 Task: Create a due date automation when advanced on, 2 days before a card is due add fields without custom field "Resume" set to a number greater than 1 and greater or equal to 10 at 11:00 AM.
Action: Mouse moved to (1122, 81)
Screenshot: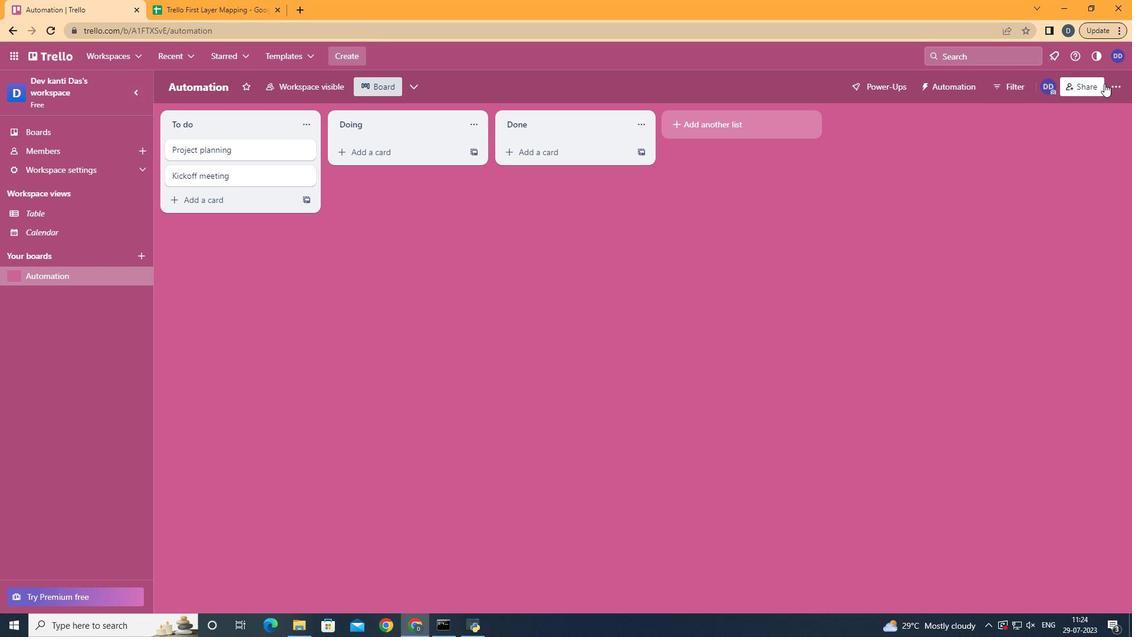 
Action: Mouse pressed left at (1122, 81)
Screenshot: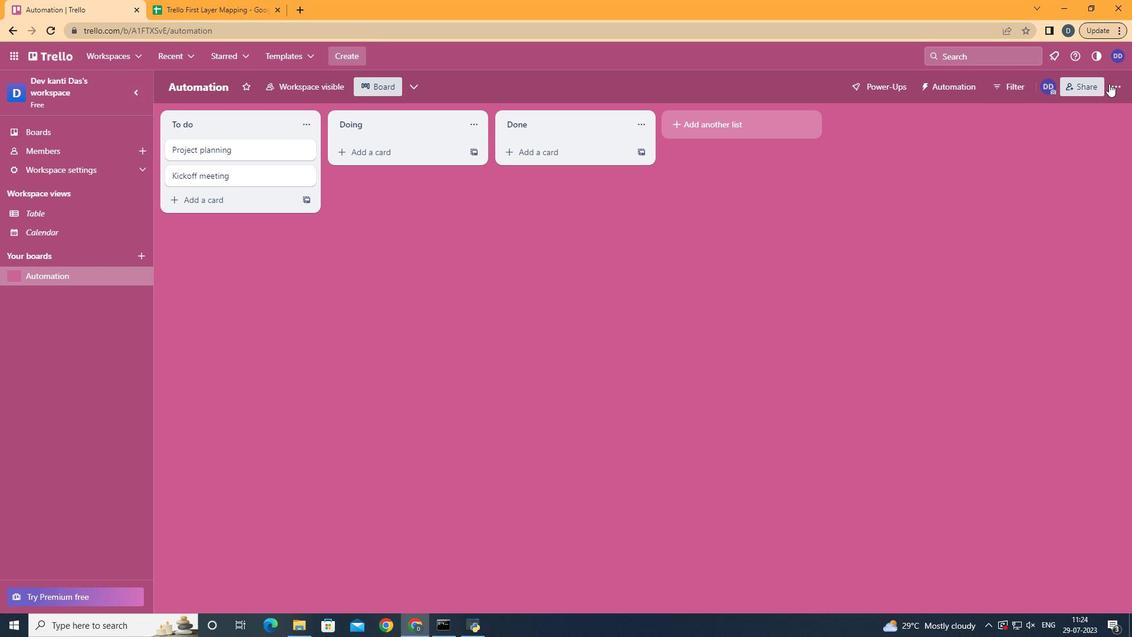 
Action: Mouse moved to (1032, 249)
Screenshot: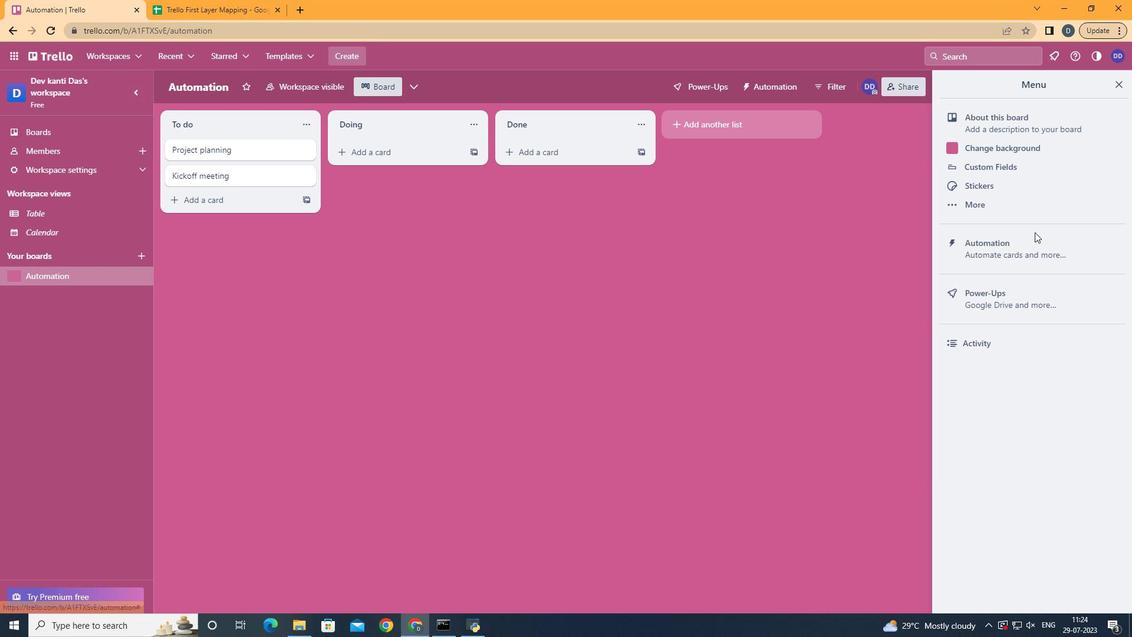 
Action: Mouse pressed left at (1032, 249)
Screenshot: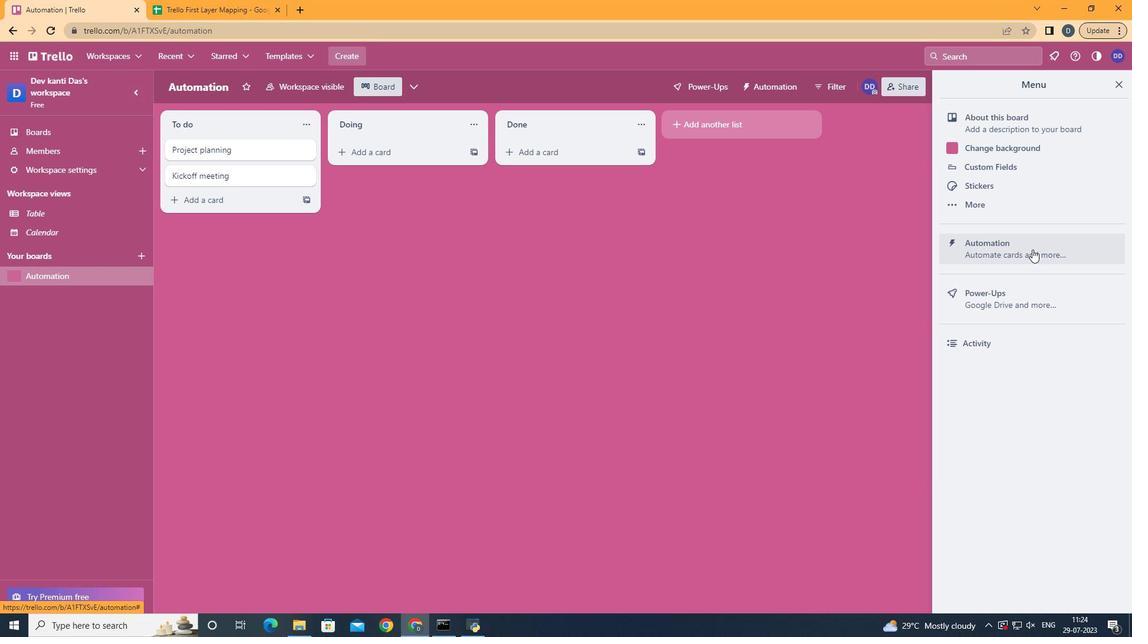 
Action: Mouse moved to (216, 234)
Screenshot: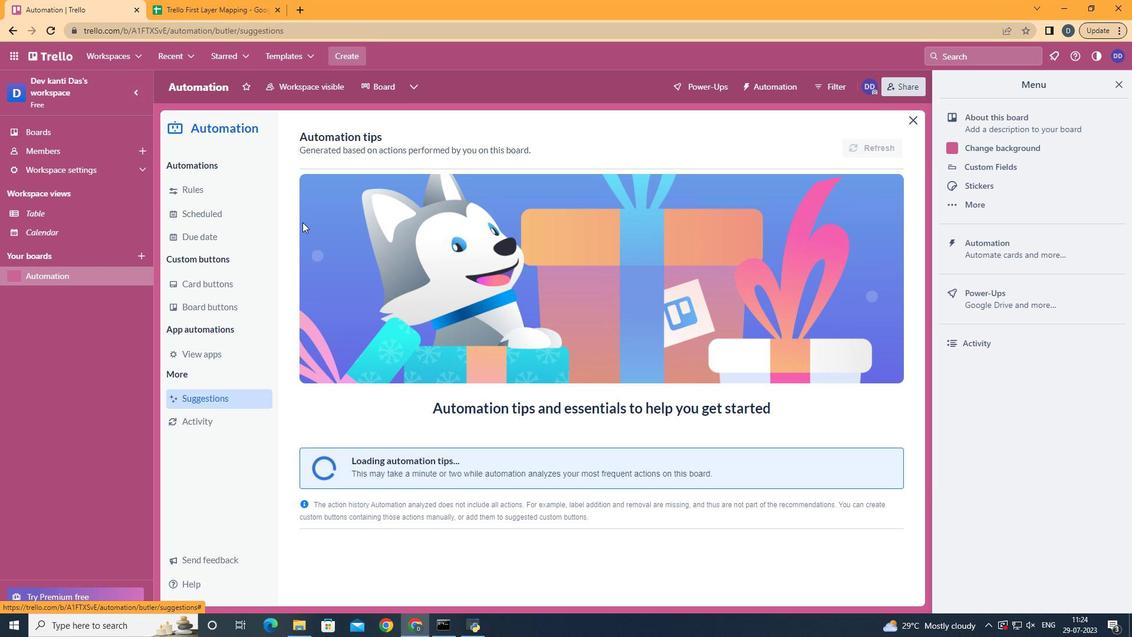 
Action: Mouse pressed left at (216, 234)
Screenshot: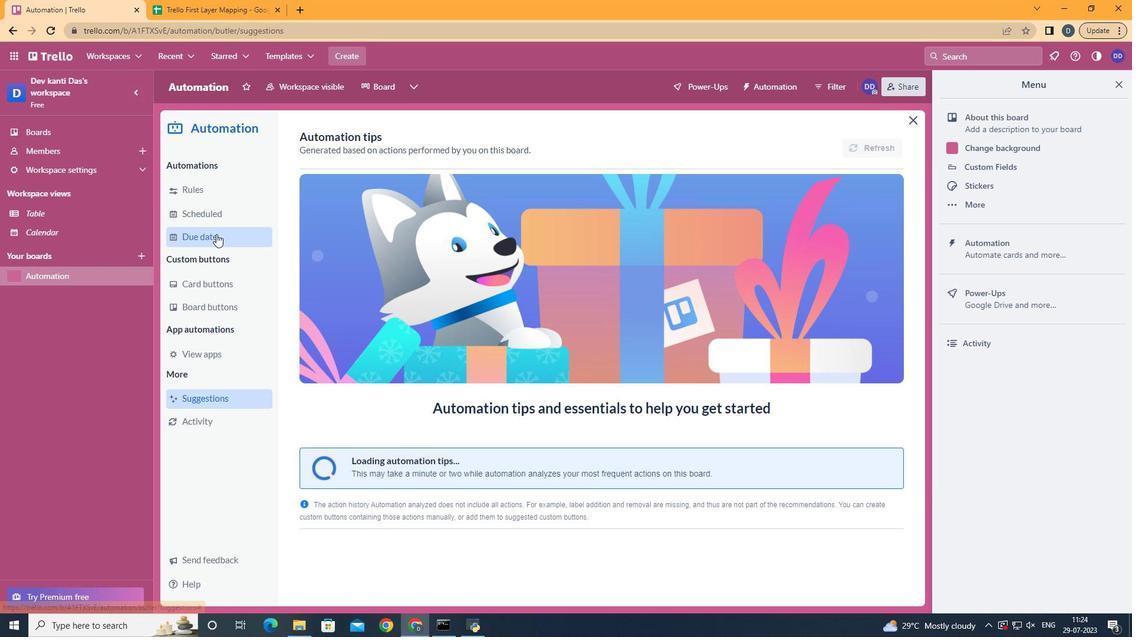 
Action: Mouse moved to (821, 134)
Screenshot: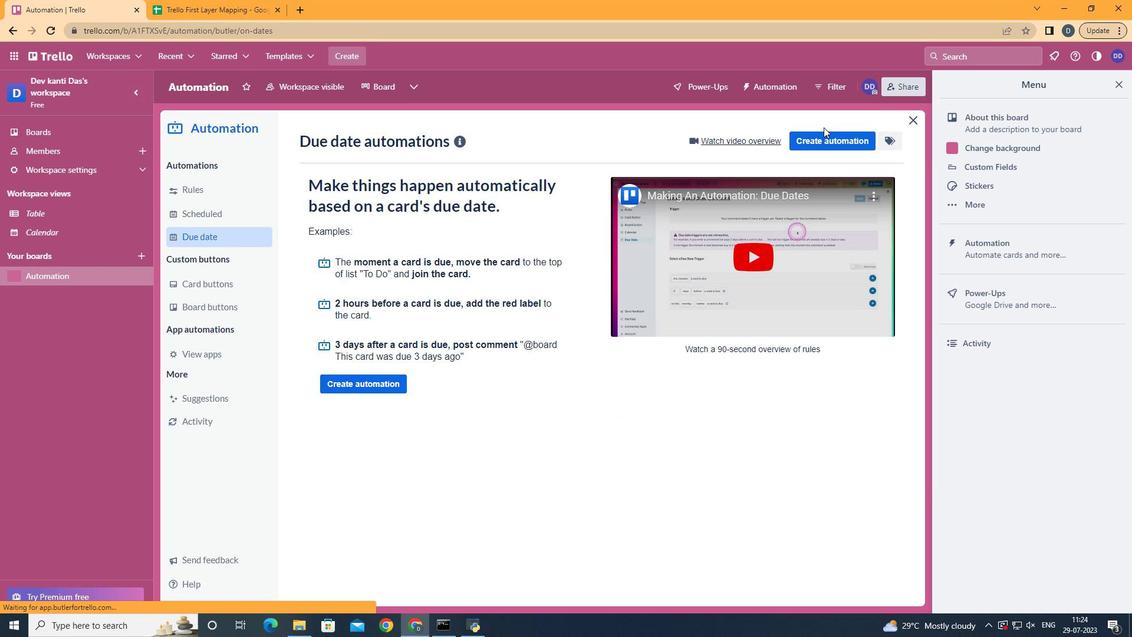 
Action: Mouse pressed left at (821, 134)
Screenshot: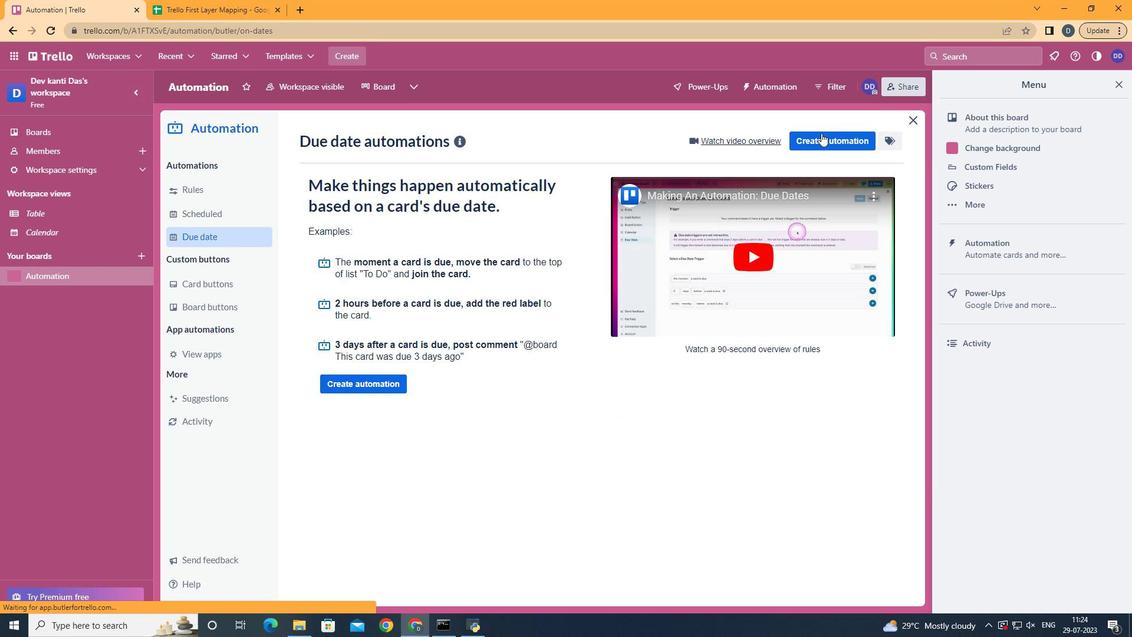 
Action: Mouse moved to (601, 249)
Screenshot: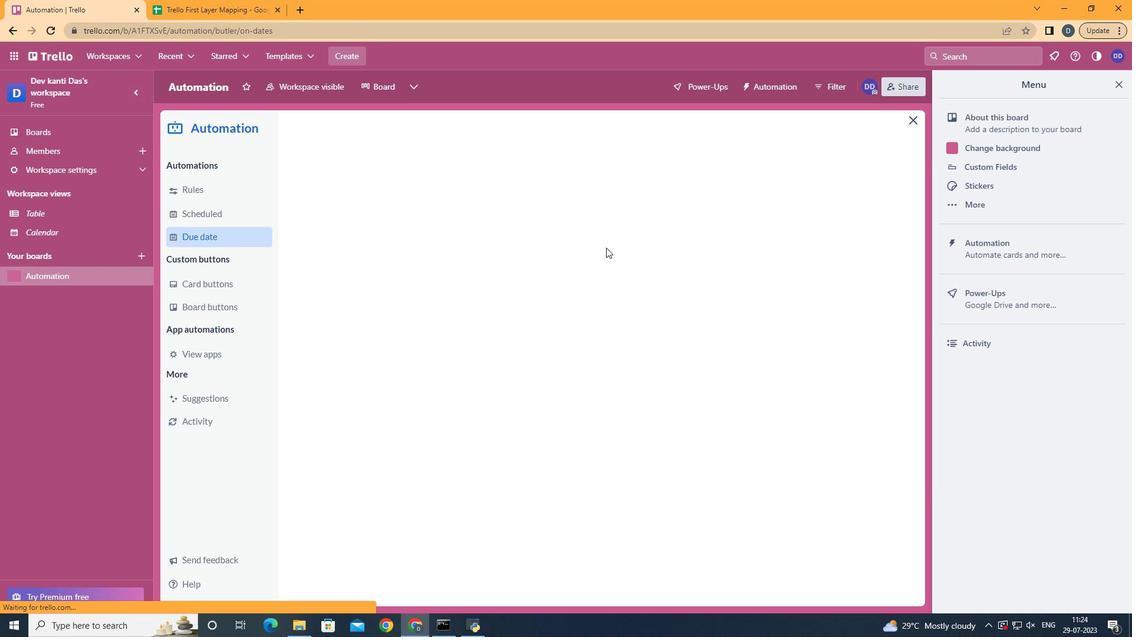 
Action: Mouse pressed left at (601, 249)
Screenshot: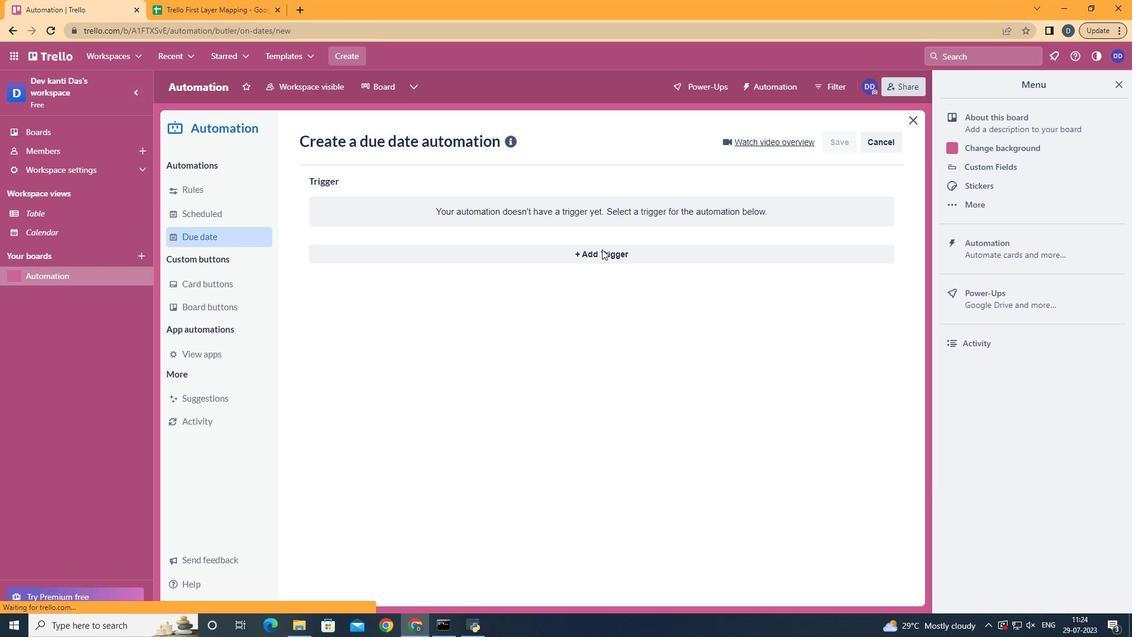 
Action: Mouse moved to (455, 438)
Screenshot: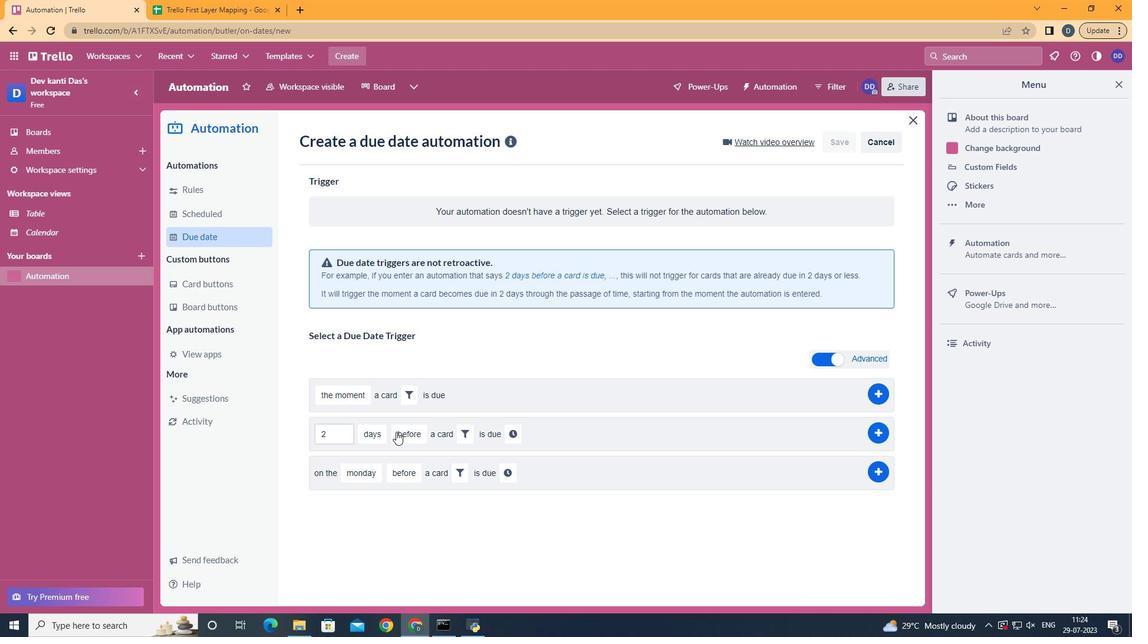 
Action: Mouse pressed left at (455, 438)
Screenshot: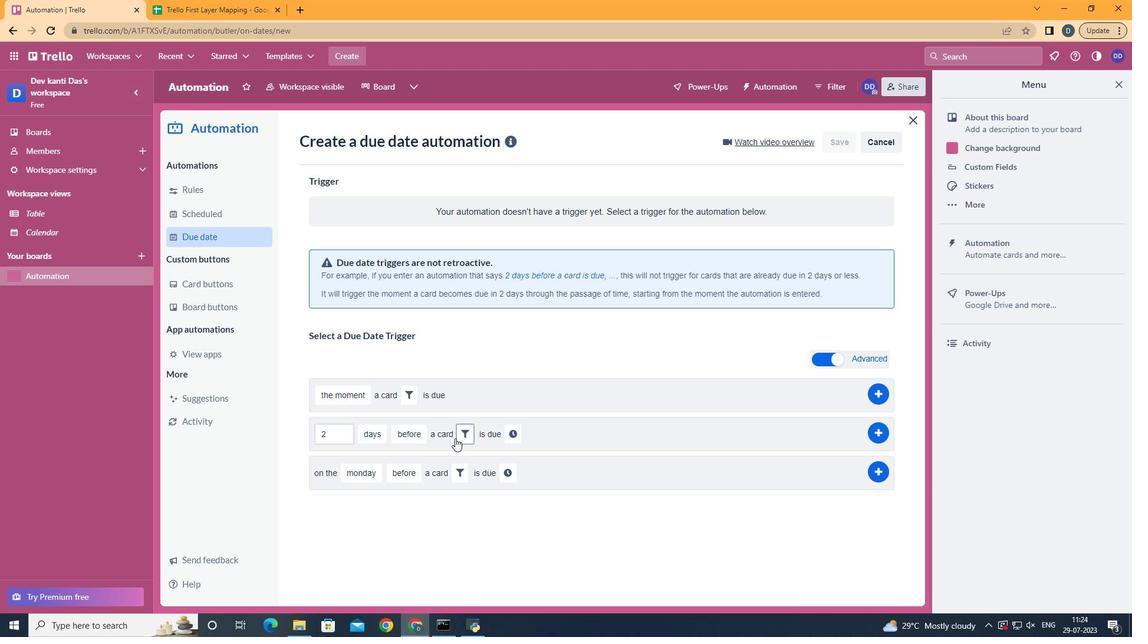 
Action: Mouse moved to (671, 474)
Screenshot: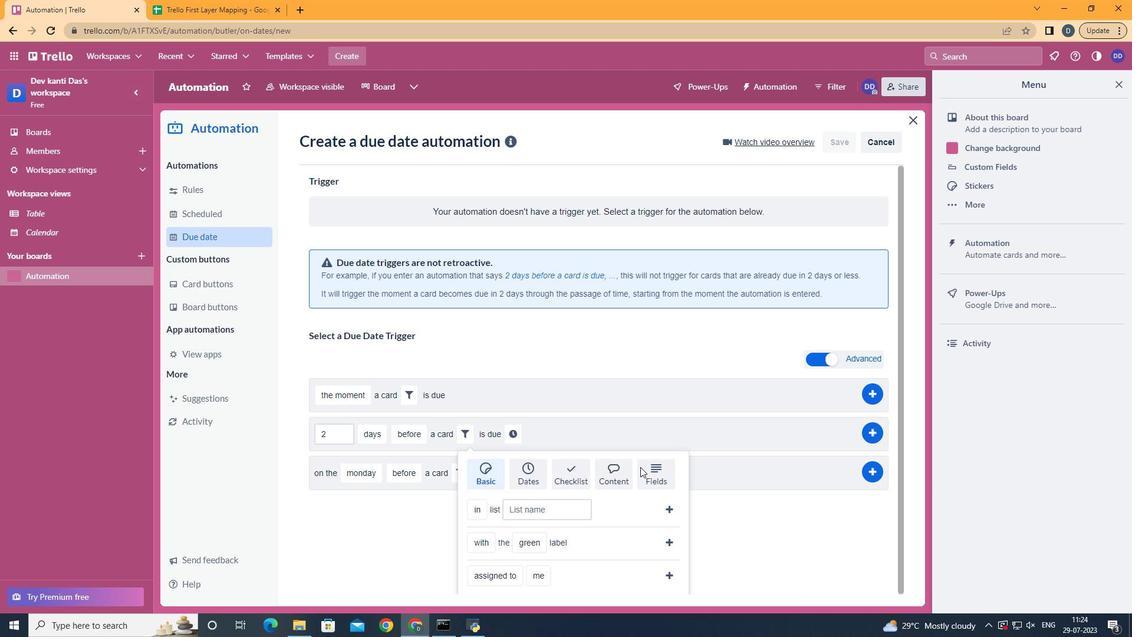 
Action: Mouse pressed left at (671, 474)
Screenshot: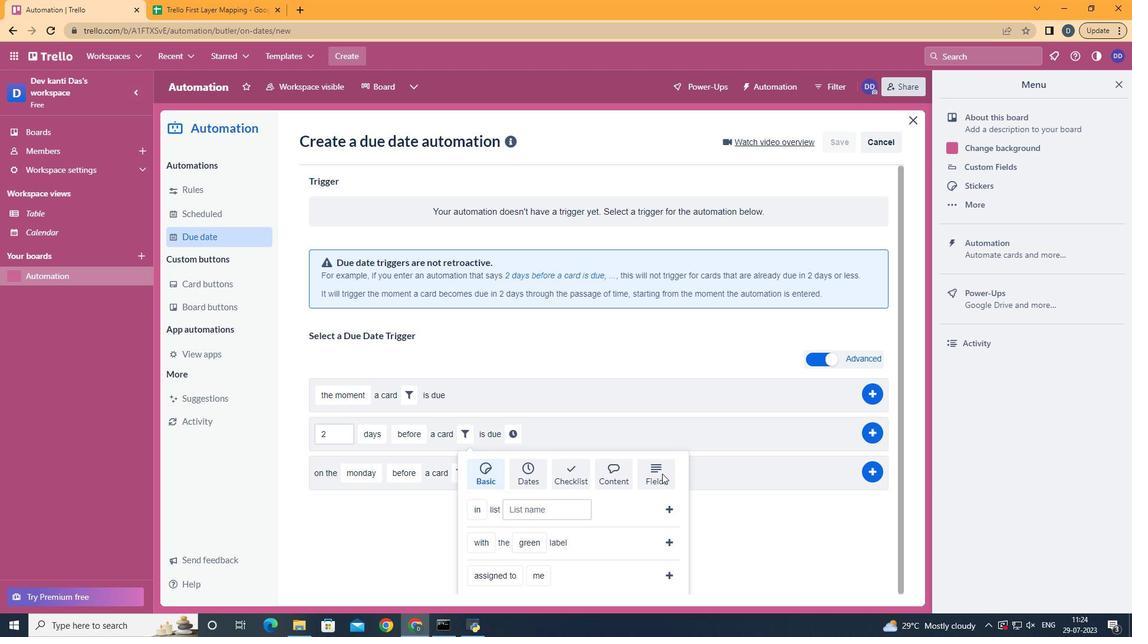 
Action: Mouse scrolled (671, 474) with delta (0, 0)
Screenshot: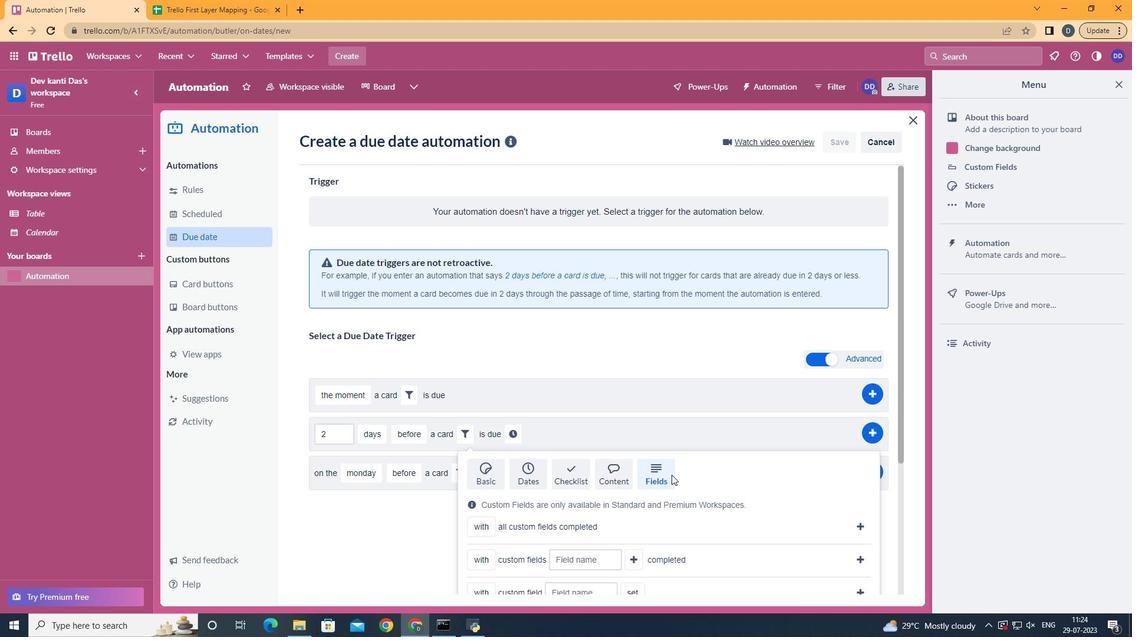
Action: Mouse scrolled (671, 474) with delta (0, 0)
Screenshot: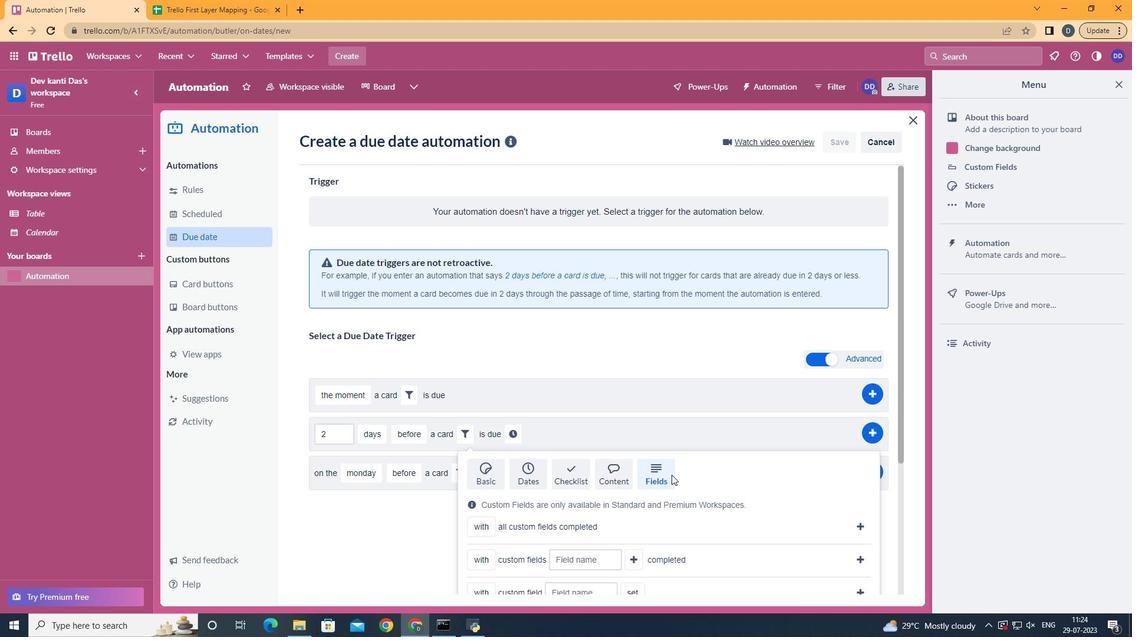 
Action: Mouse scrolled (671, 474) with delta (0, 0)
Screenshot: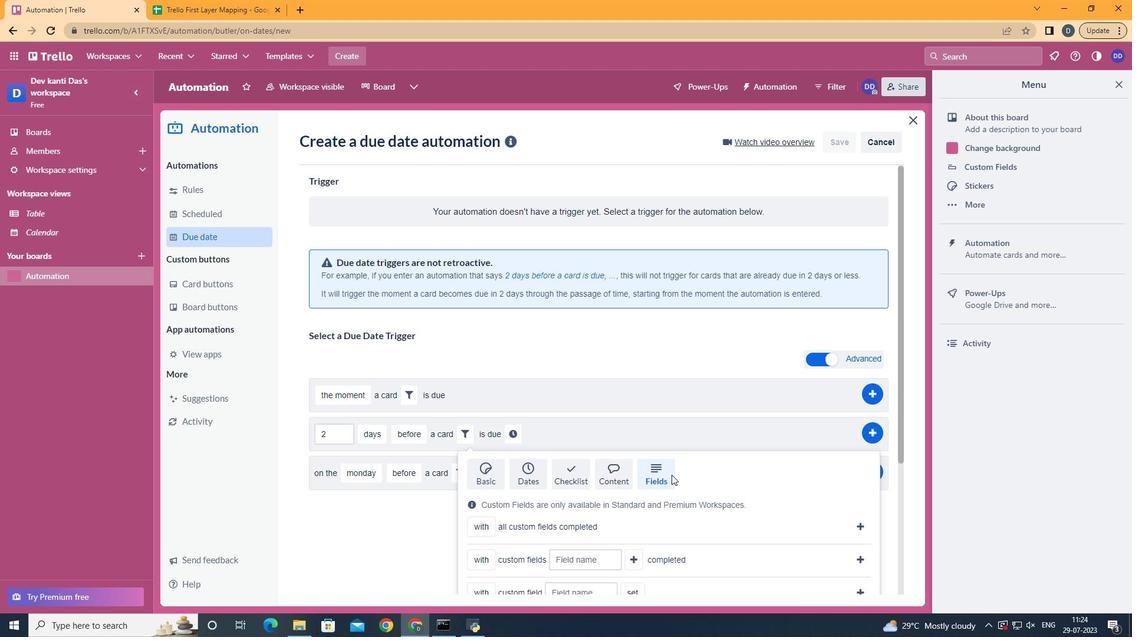 
Action: Mouse scrolled (671, 474) with delta (0, 0)
Screenshot: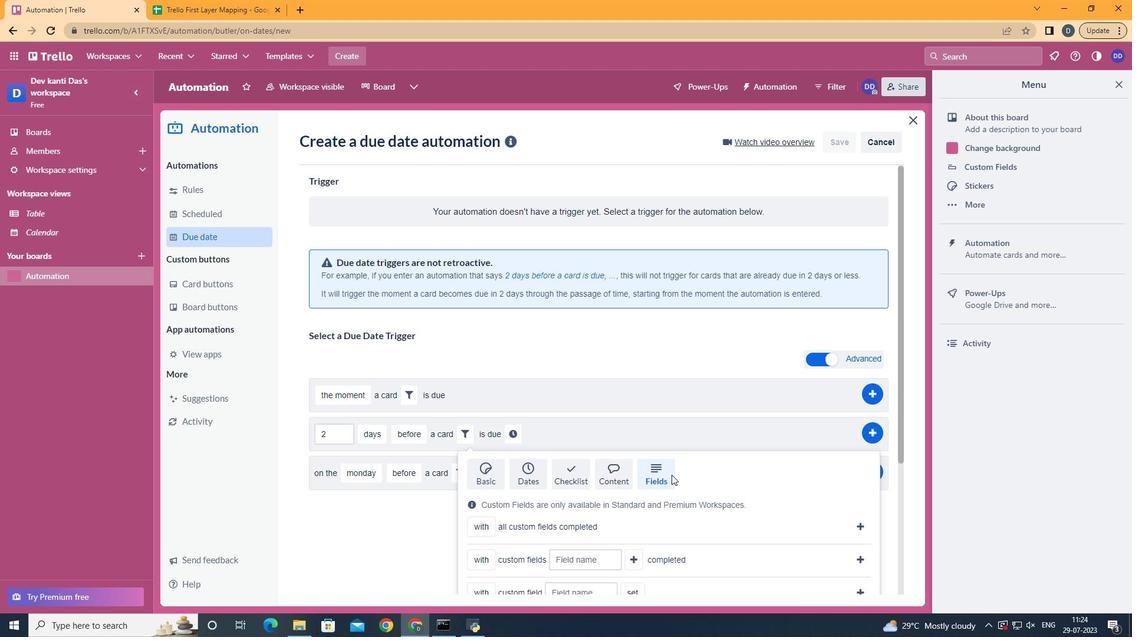 
Action: Mouse scrolled (671, 474) with delta (0, 0)
Screenshot: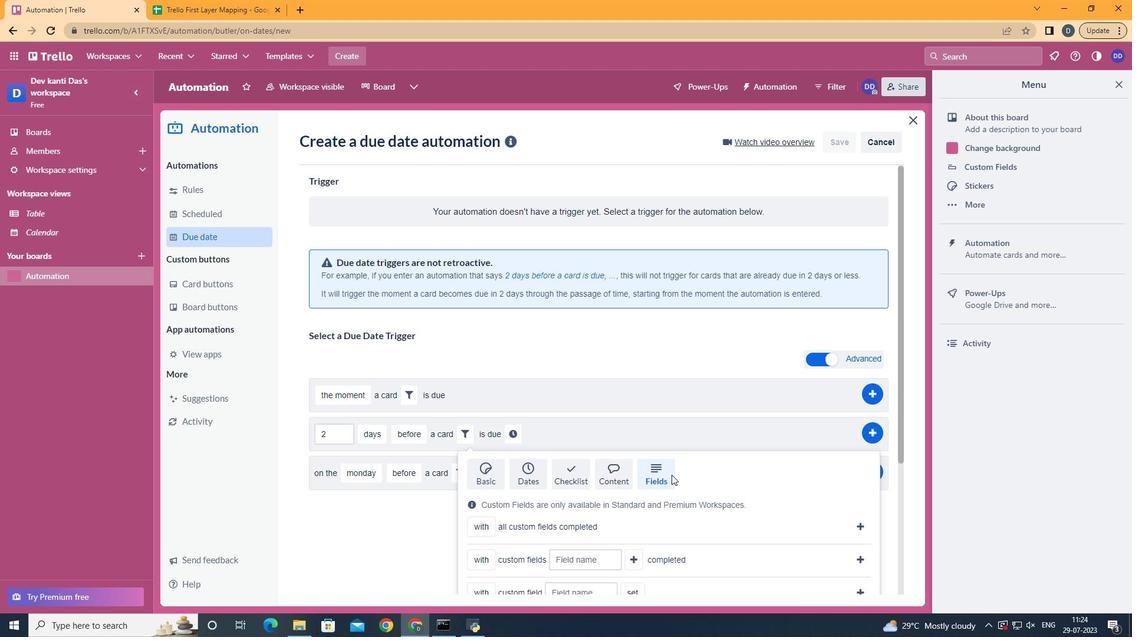 
Action: Mouse scrolled (671, 474) with delta (0, 0)
Screenshot: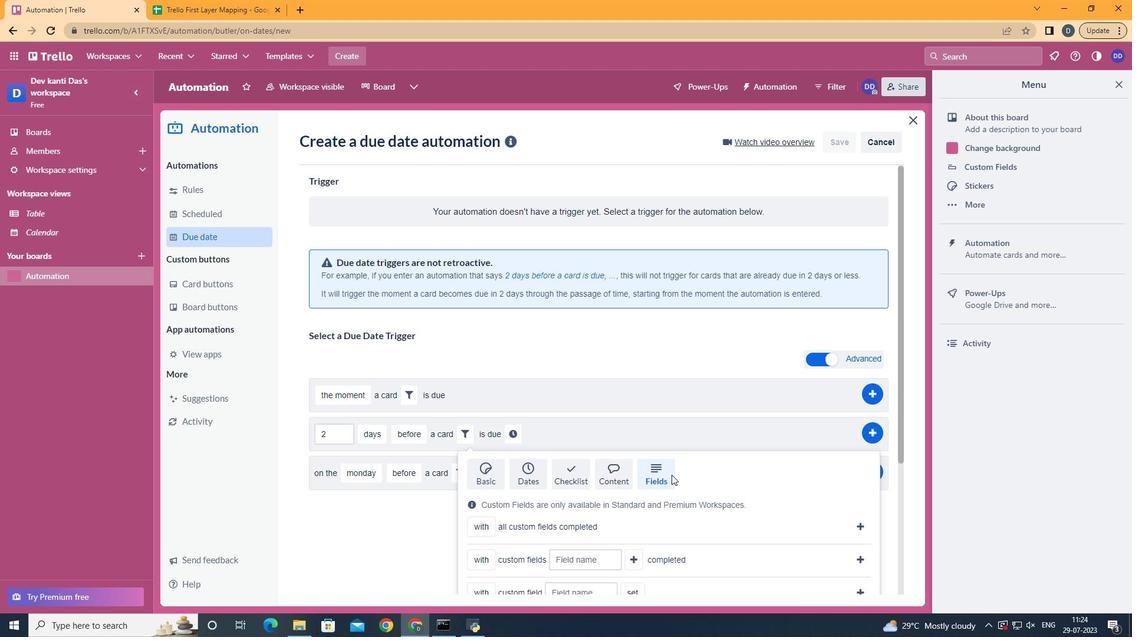 
Action: Mouse moved to (487, 560)
Screenshot: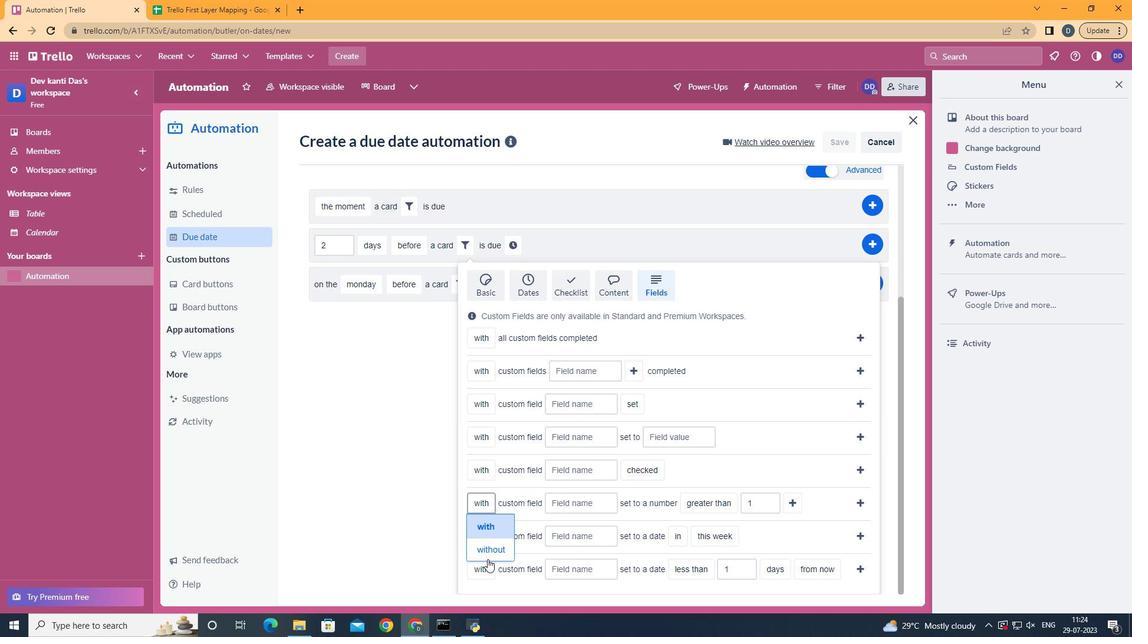 
Action: Mouse pressed left at (487, 560)
Screenshot: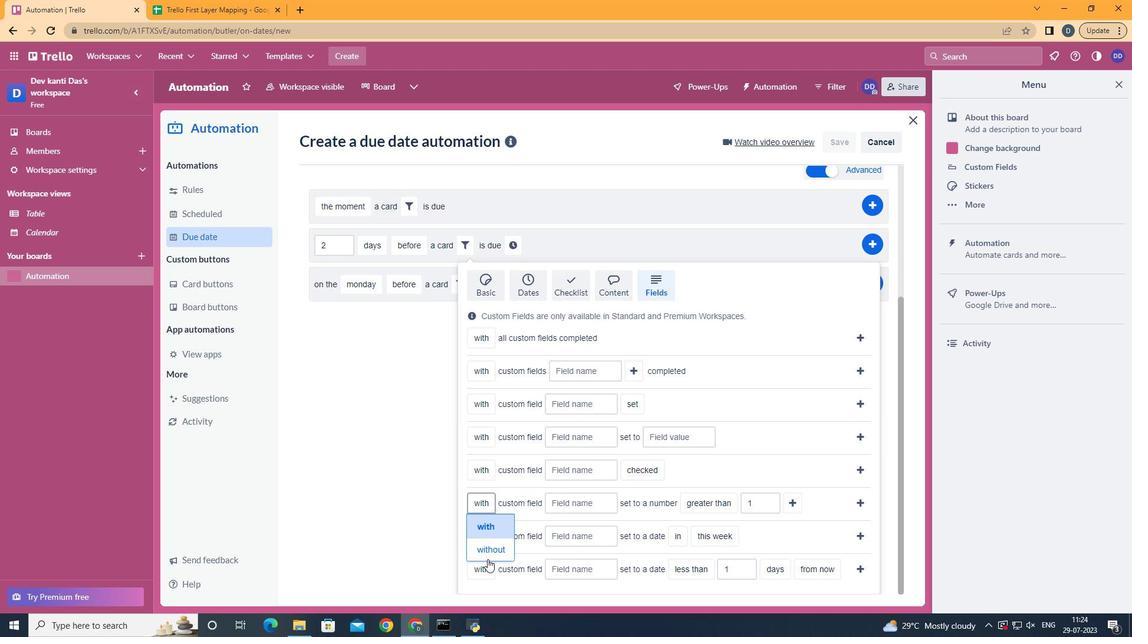 
Action: Mouse pressed left at (487, 560)
Screenshot: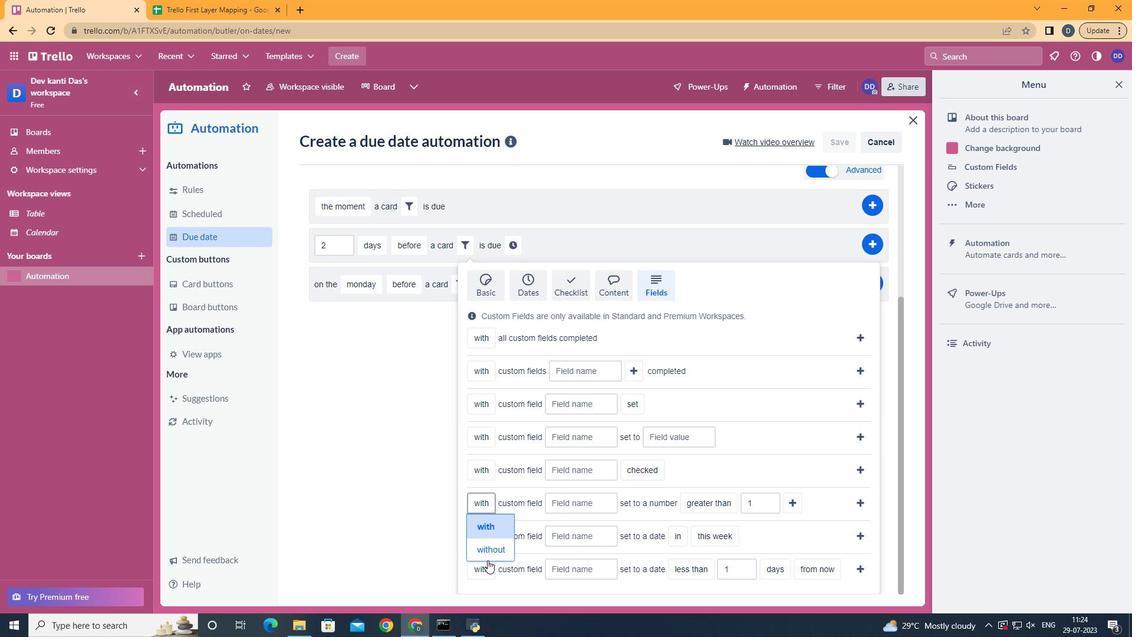 
Action: Mouse moved to (565, 499)
Screenshot: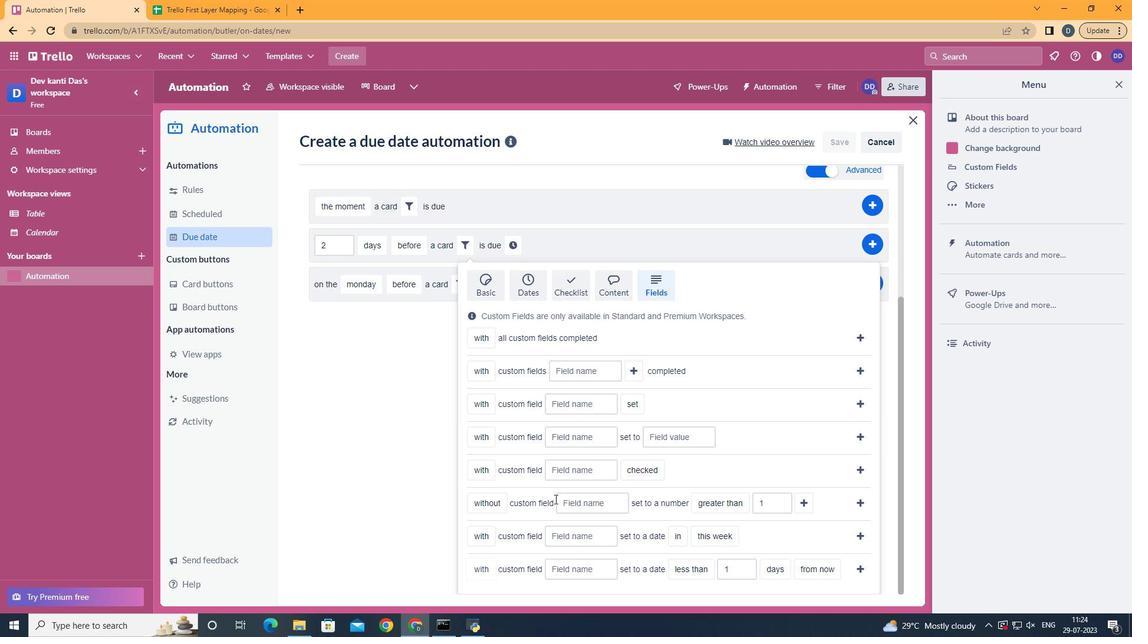 
Action: Mouse pressed left at (565, 499)
Screenshot: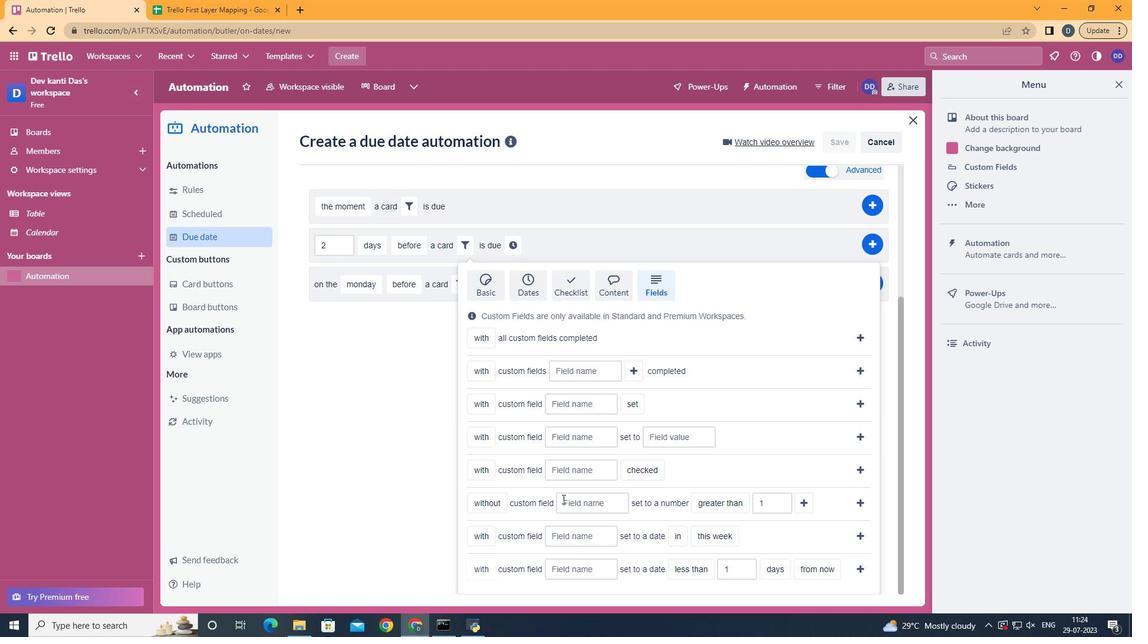 
Action: Key pressed <Key.shift>Resume
Screenshot: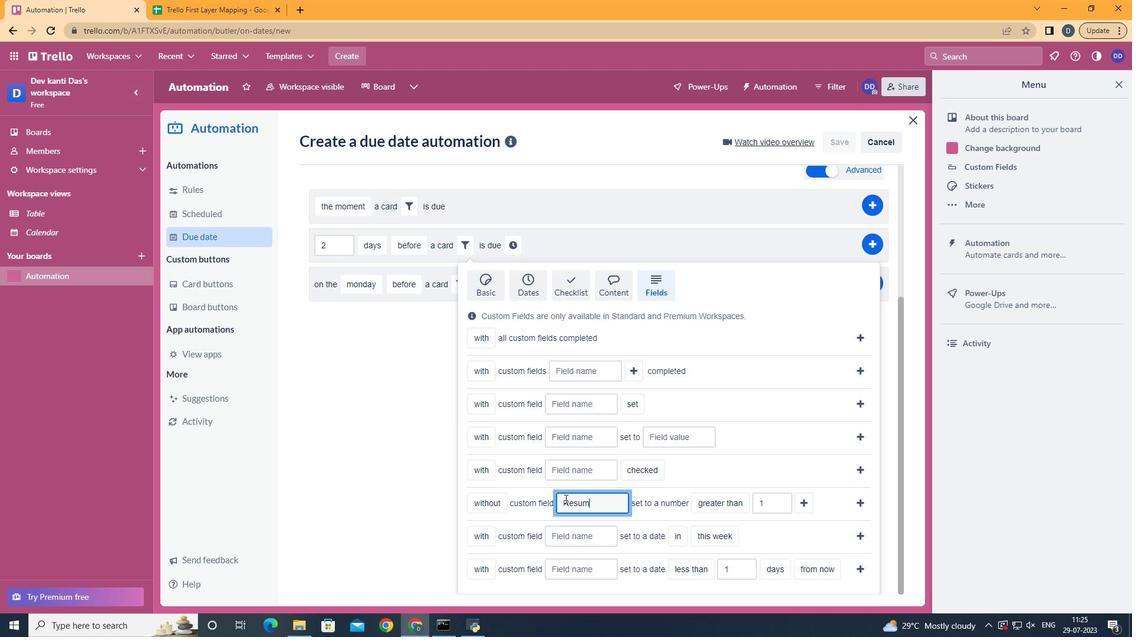 
Action: Mouse moved to (745, 414)
Screenshot: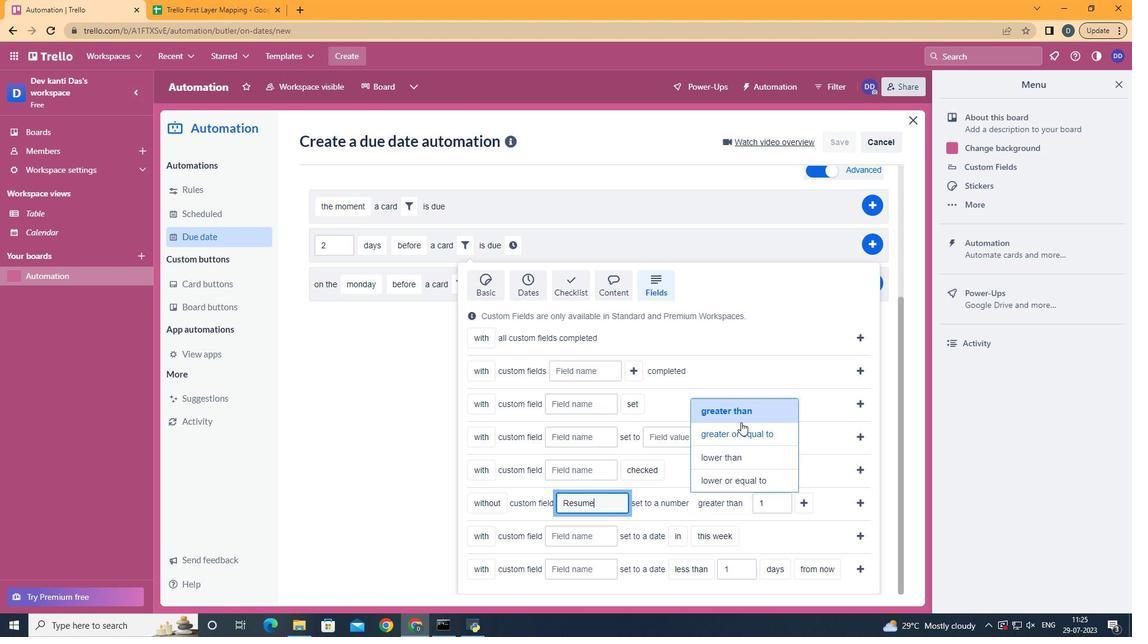 
Action: Mouse pressed left at (745, 414)
Screenshot: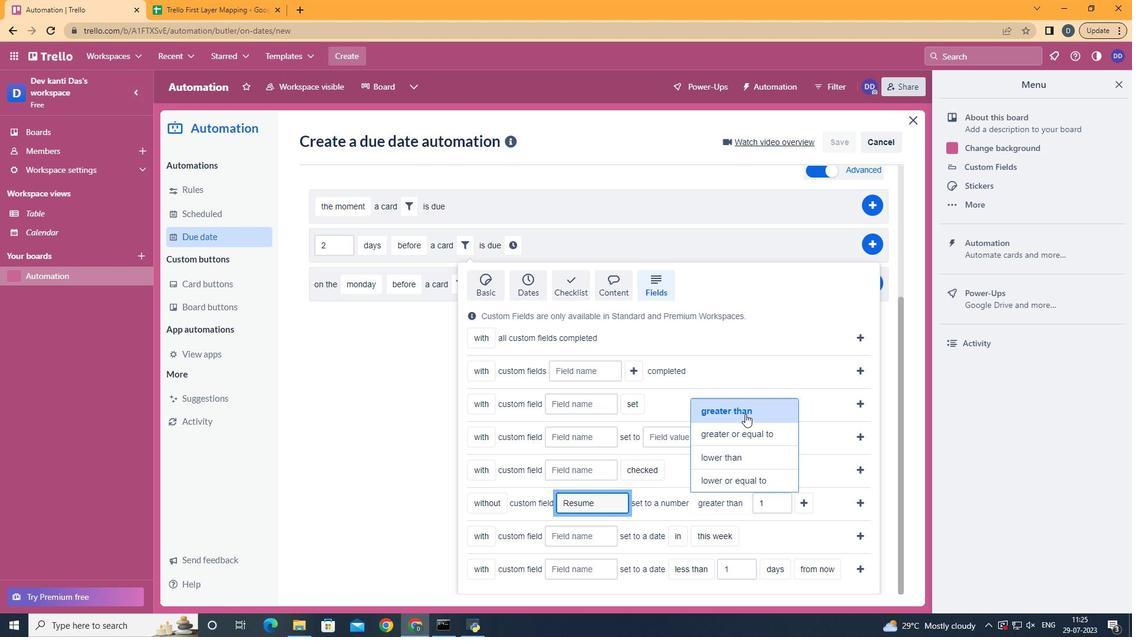 
Action: Mouse moved to (799, 502)
Screenshot: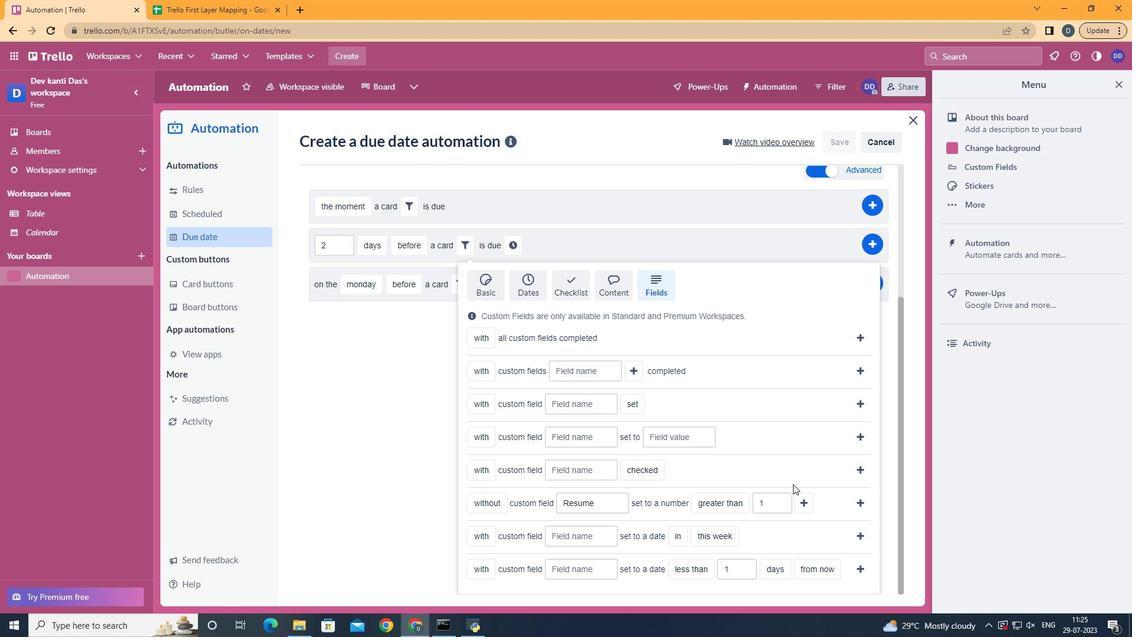 
Action: Mouse pressed left at (799, 502)
Screenshot: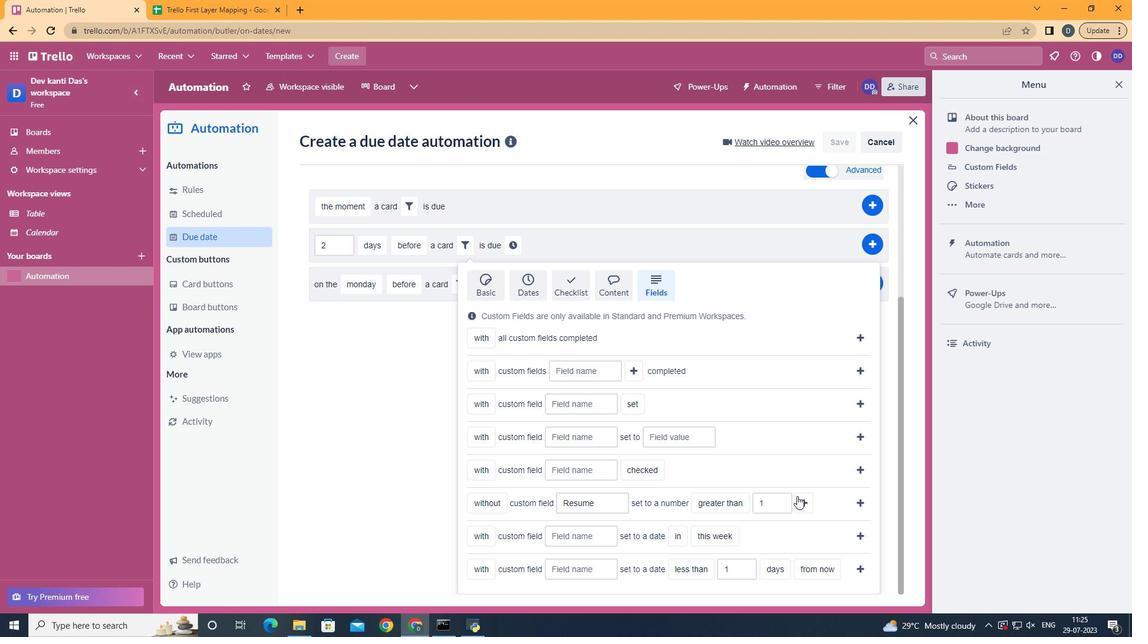 
Action: Mouse moved to (533, 504)
Screenshot: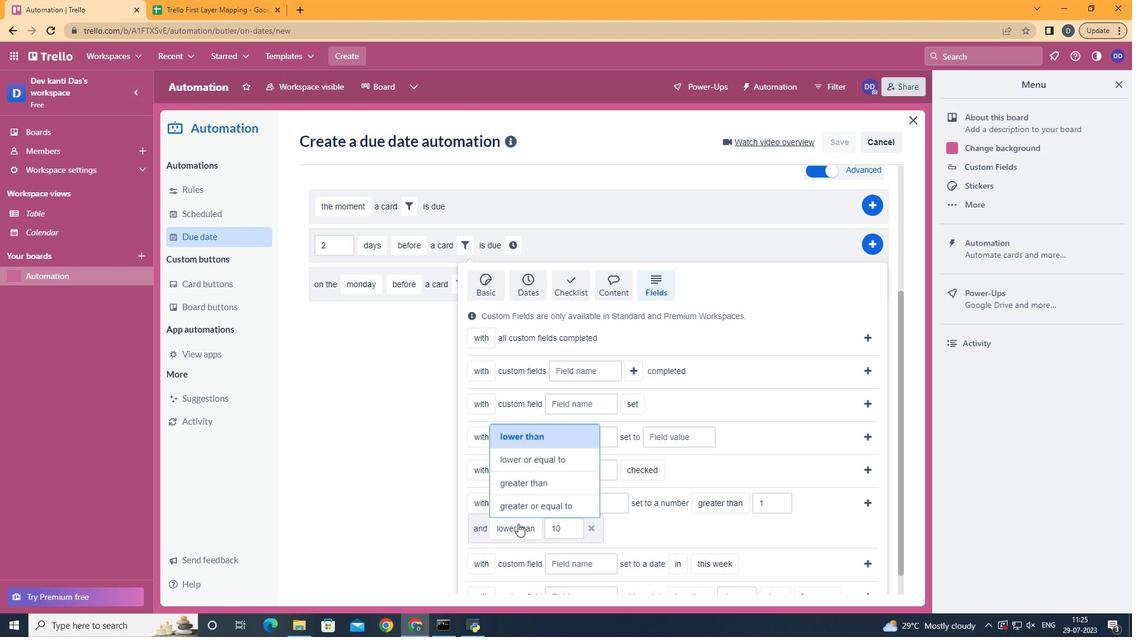 
Action: Mouse pressed left at (533, 504)
Screenshot: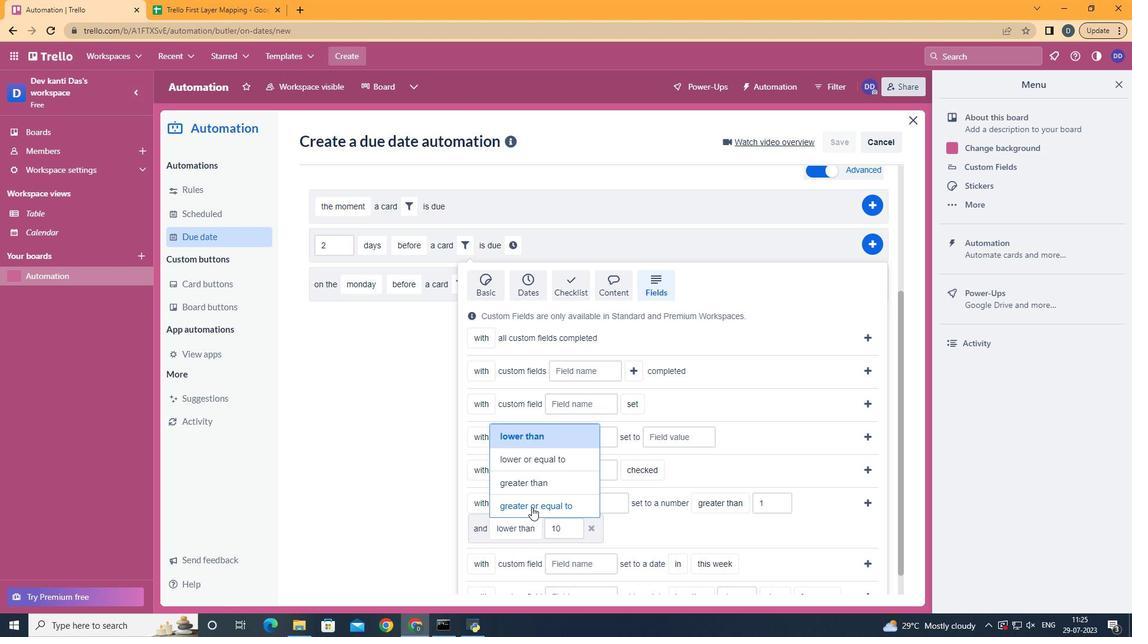 
Action: Mouse moved to (873, 507)
Screenshot: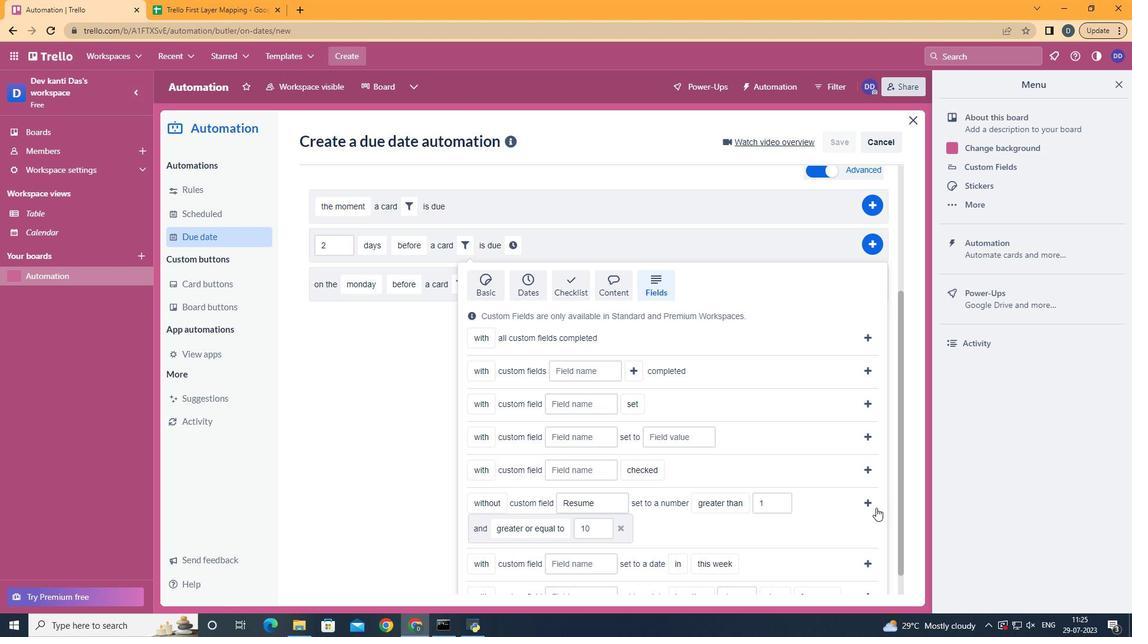 
Action: Mouse pressed left at (873, 507)
Screenshot: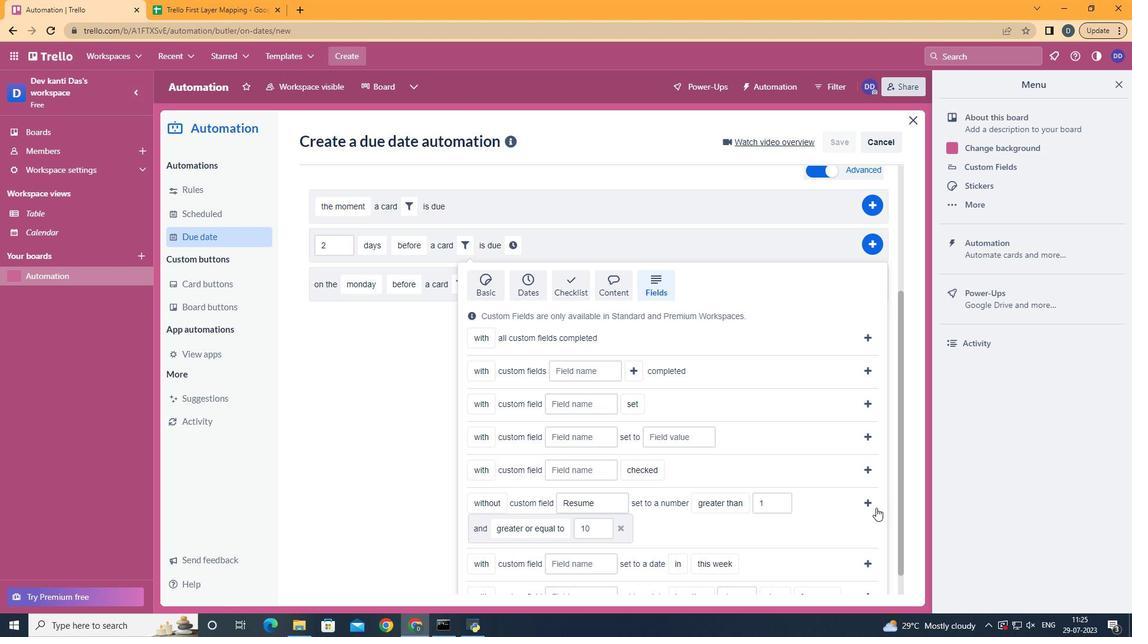 
Action: Mouse moved to (329, 458)
Screenshot: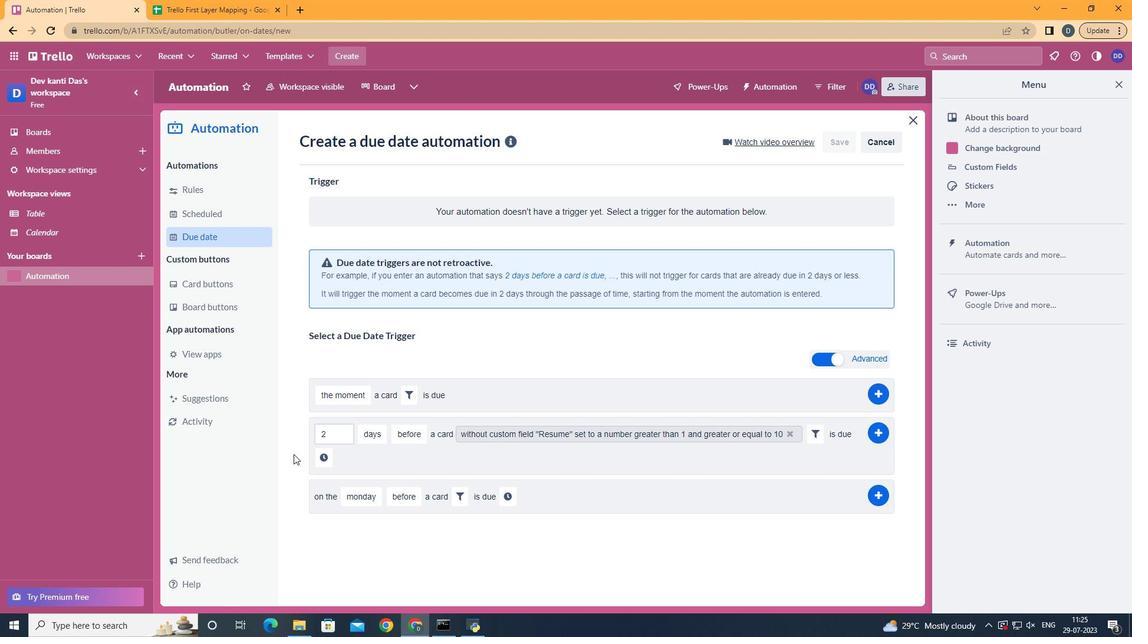 
Action: Mouse pressed left at (329, 458)
Screenshot: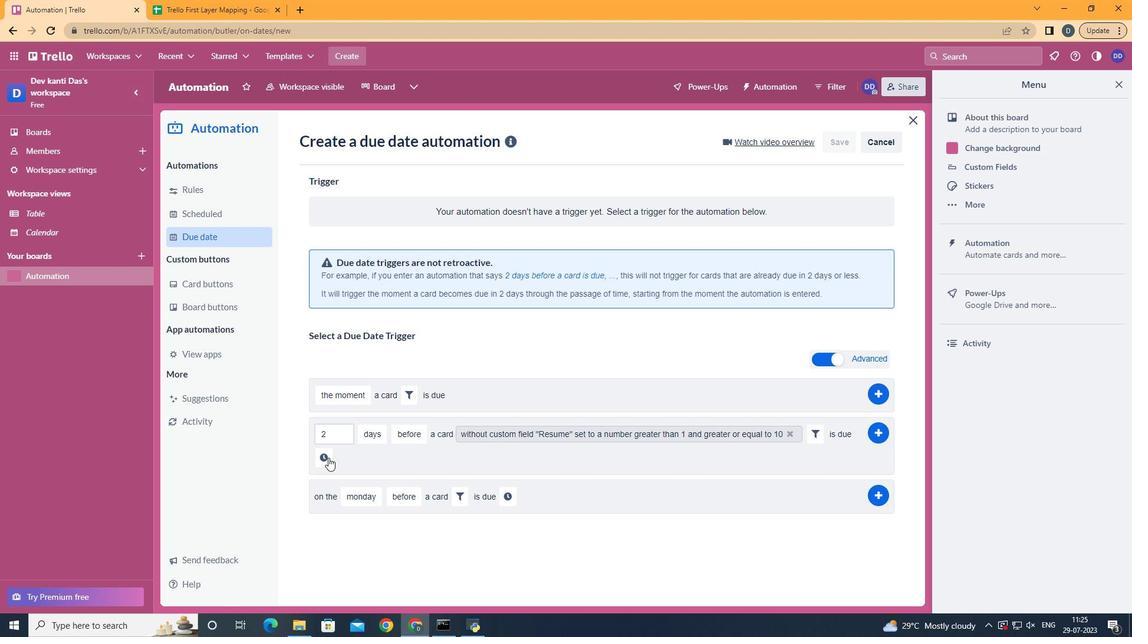
Action: Mouse moved to (392, 458)
Screenshot: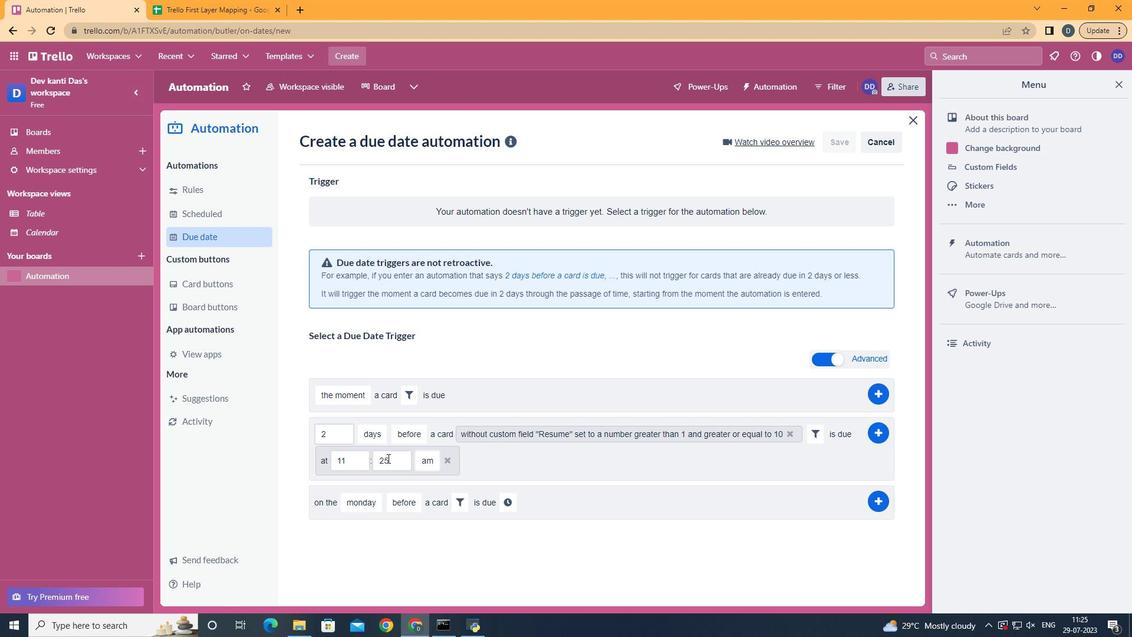 
Action: Mouse pressed left at (392, 458)
Screenshot: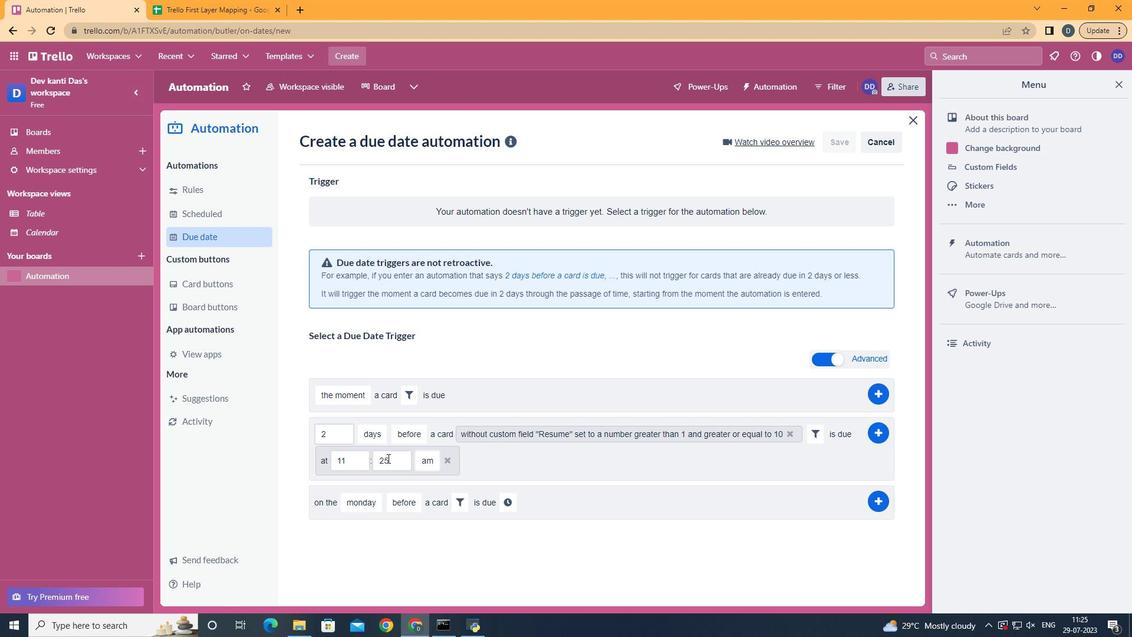 
Action: Mouse moved to (392, 458)
Screenshot: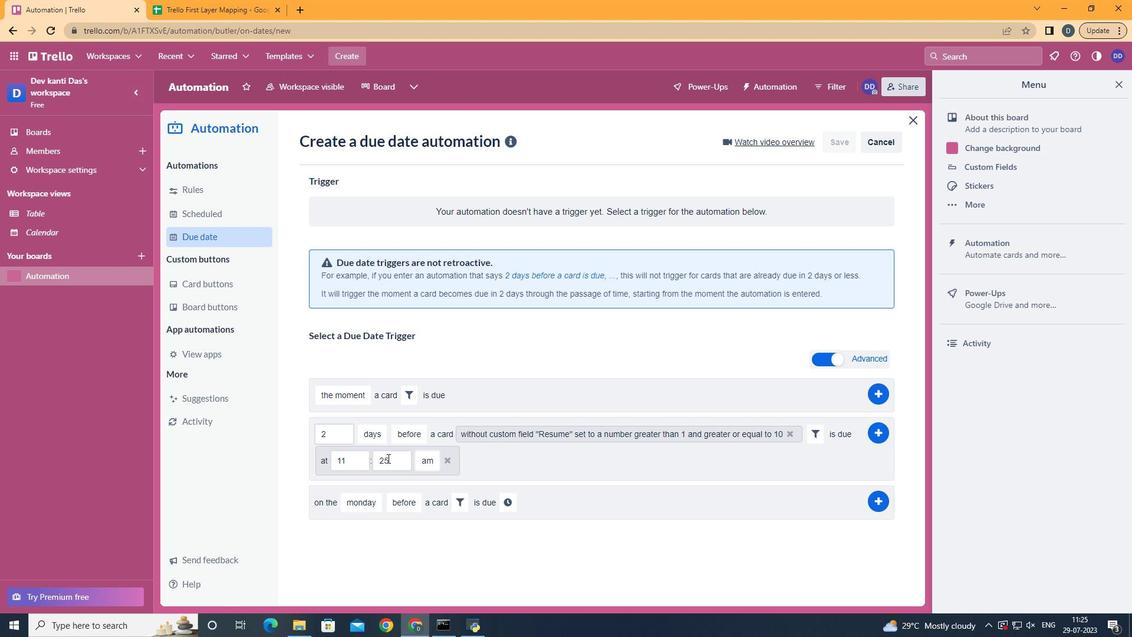 
Action: Key pressed <Key.backspace><Key.backspace>00
Screenshot: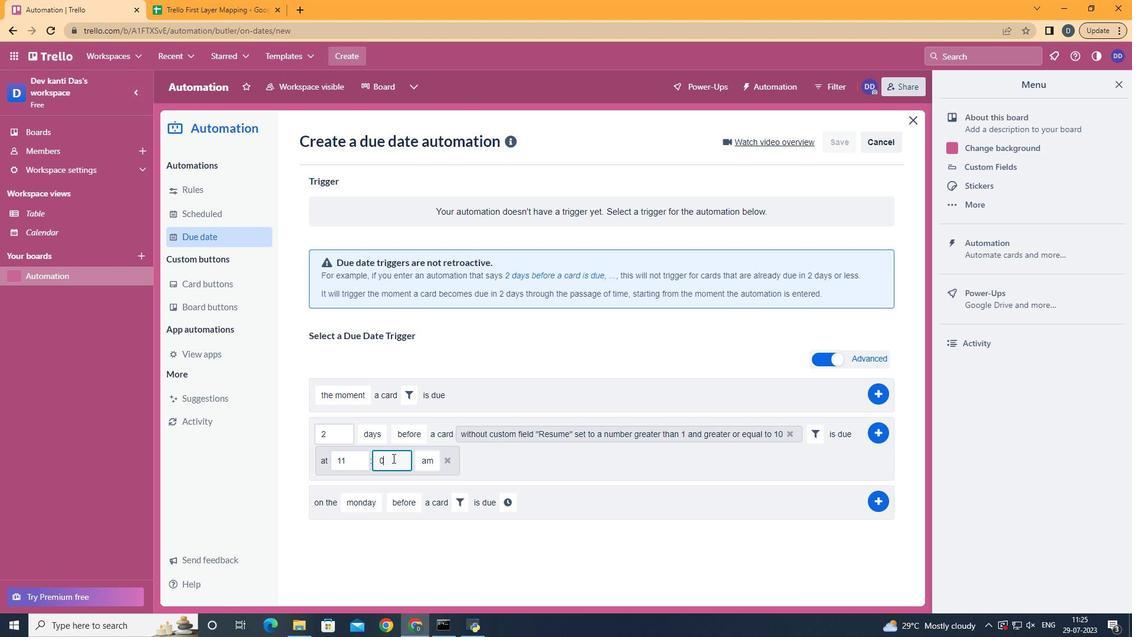 
Action: Mouse moved to (428, 479)
Screenshot: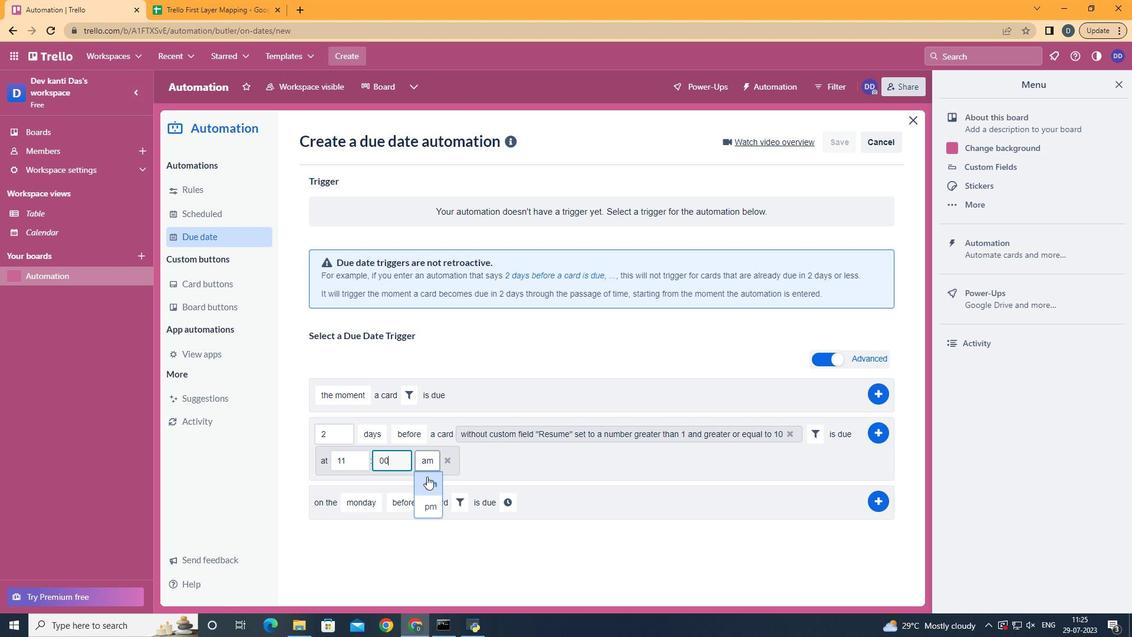 
Action: Mouse pressed left at (428, 479)
Screenshot: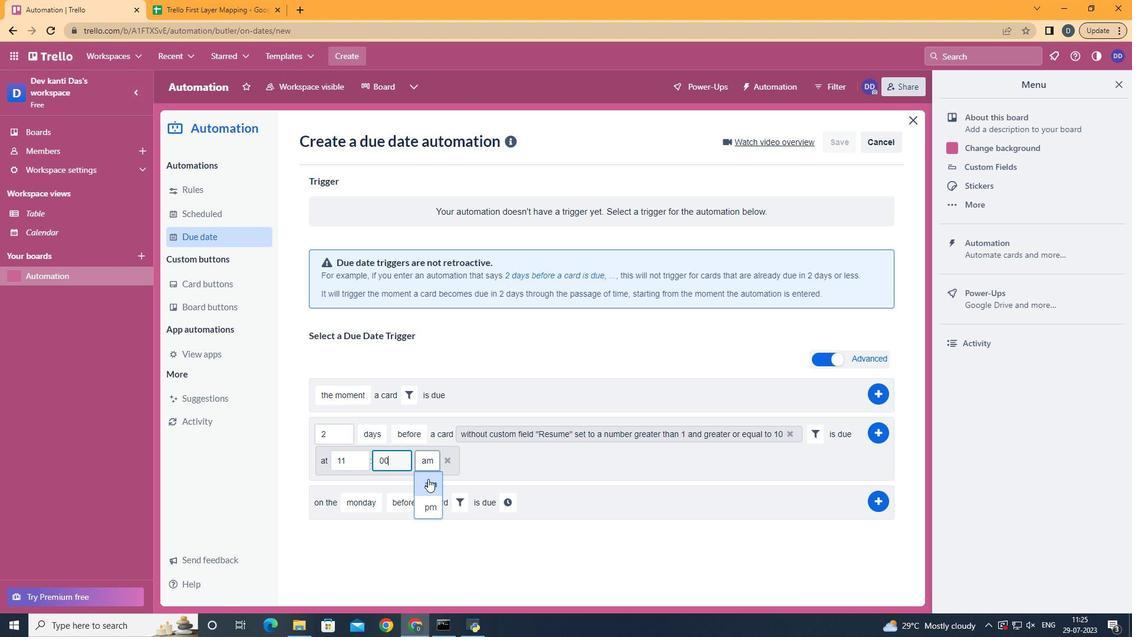 
